 Task: Add Echo Falls Wild Alaskan Sockeye Smoked Salmon to the cart.
Action: Mouse moved to (13, 115)
Screenshot: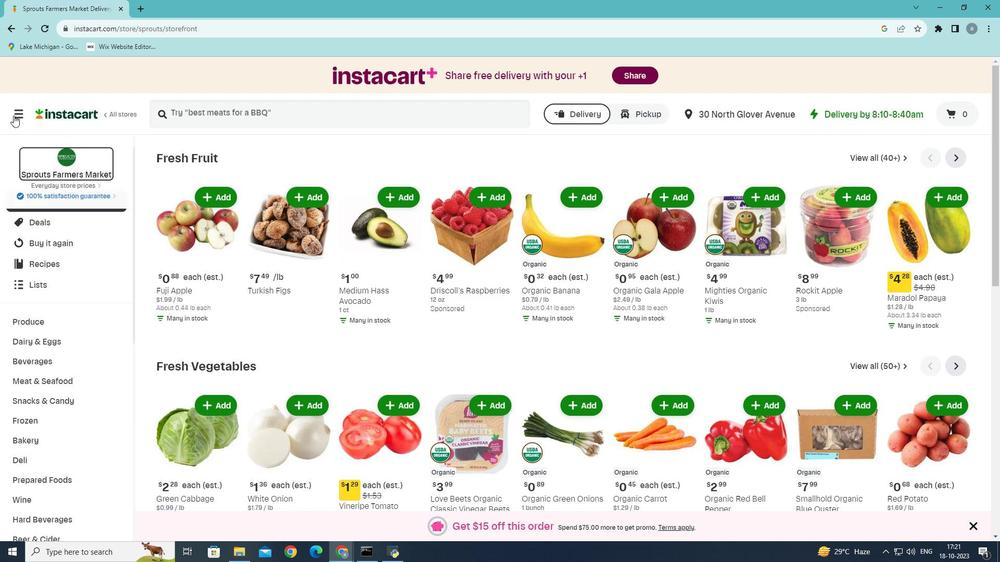 
Action: Mouse pressed left at (13, 115)
Screenshot: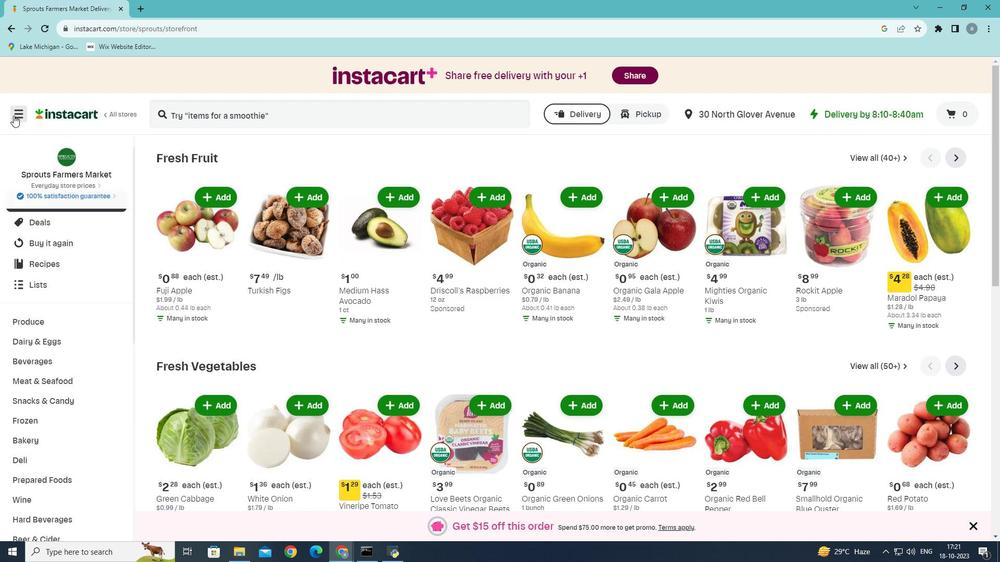 
Action: Mouse moved to (37, 302)
Screenshot: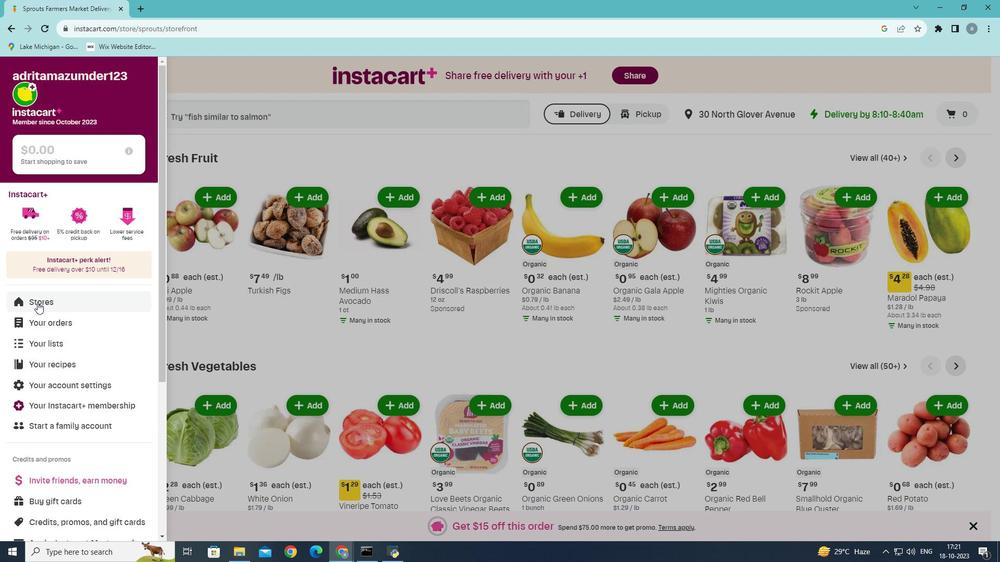
Action: Mouse pressed left at (37, 302)
Screenshot: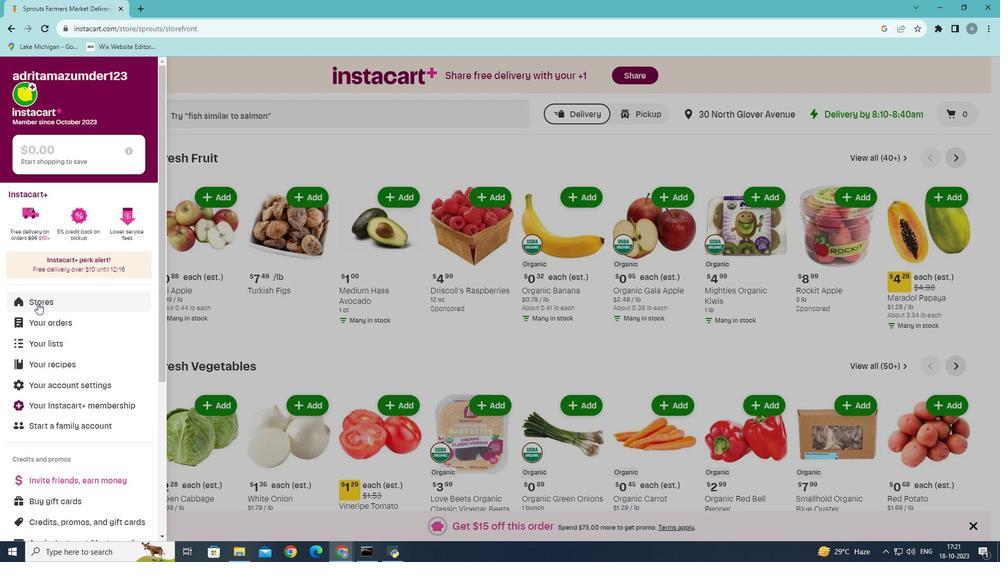 
Action: Mouse moved to (252, 112)
Screenshot: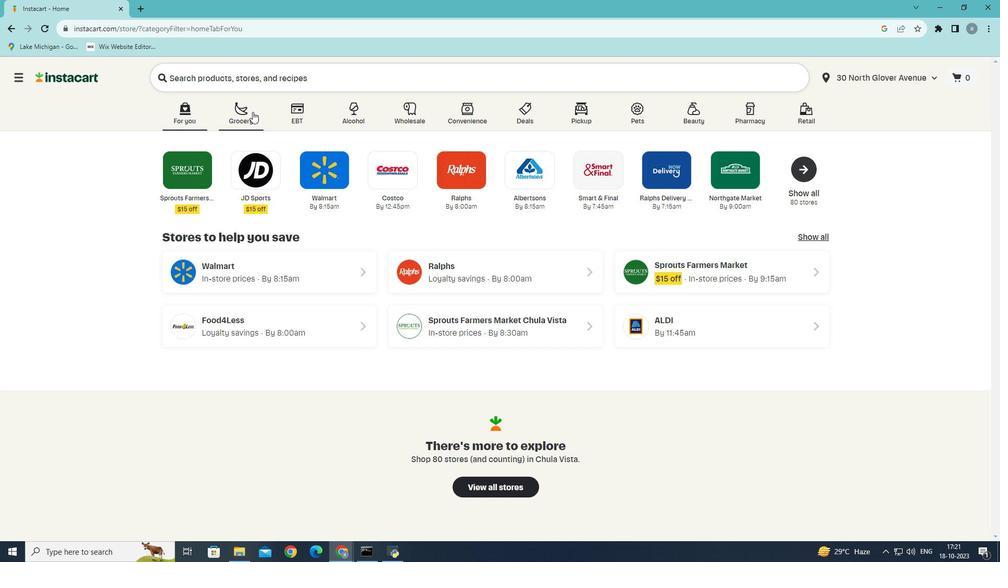 
Action: Mouse pressed left at (252, 112)
Screenshot: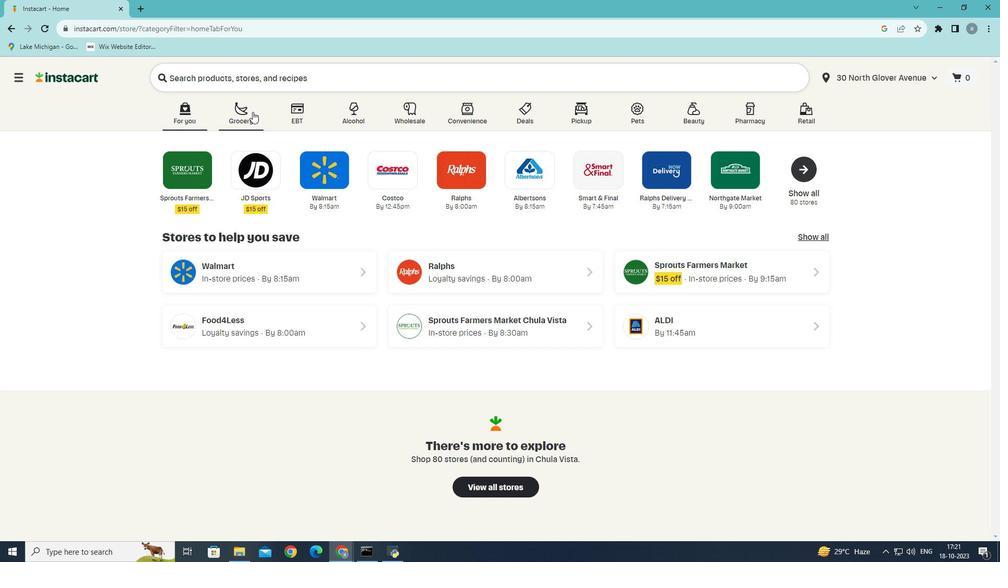 
Action: Mouse moved to (251, 327)
Screenshot: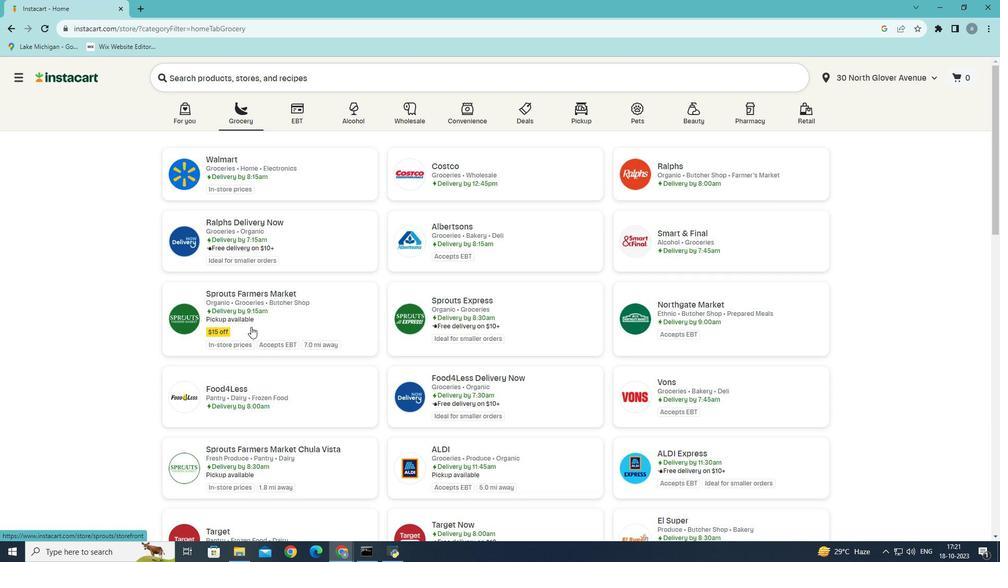 
Action: Mouse pressed left at (251, 327)
Screenshot: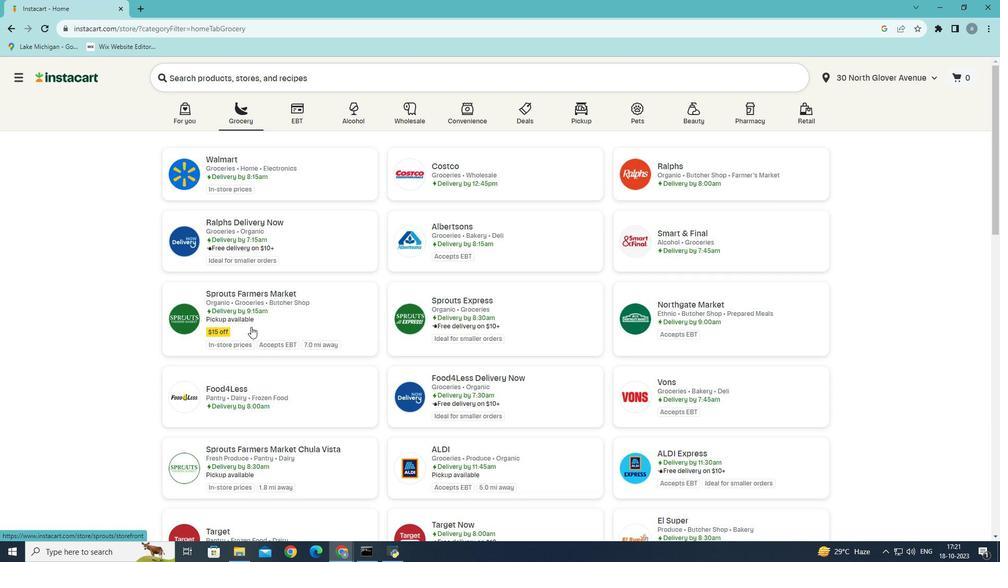 
Action: Mouse moved to (65, 430)
Screenshot: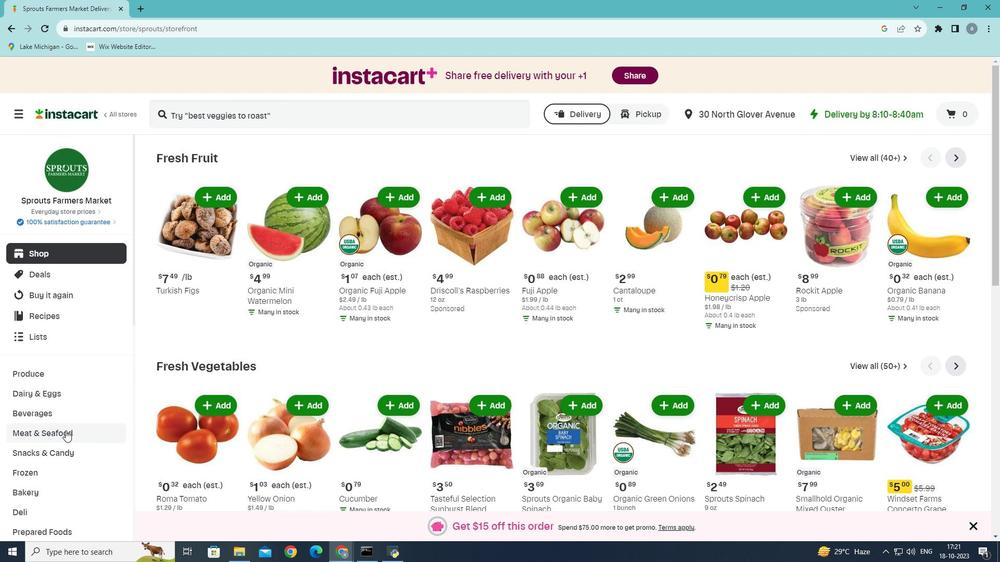 
Action: Mouse pressed left at (65, 430)
Screenshot: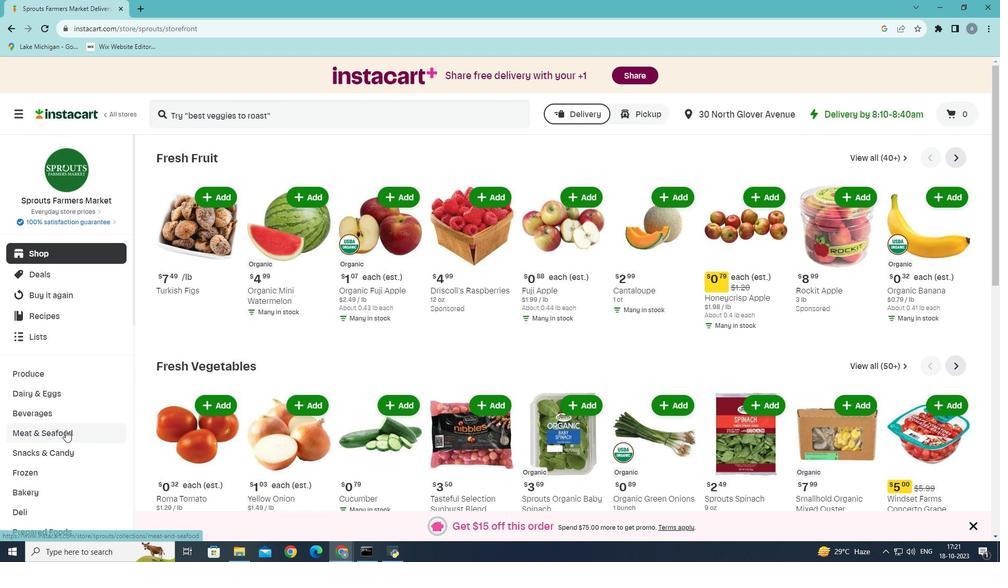 
Action: Mouse moved to (418, 187)
Screenshot: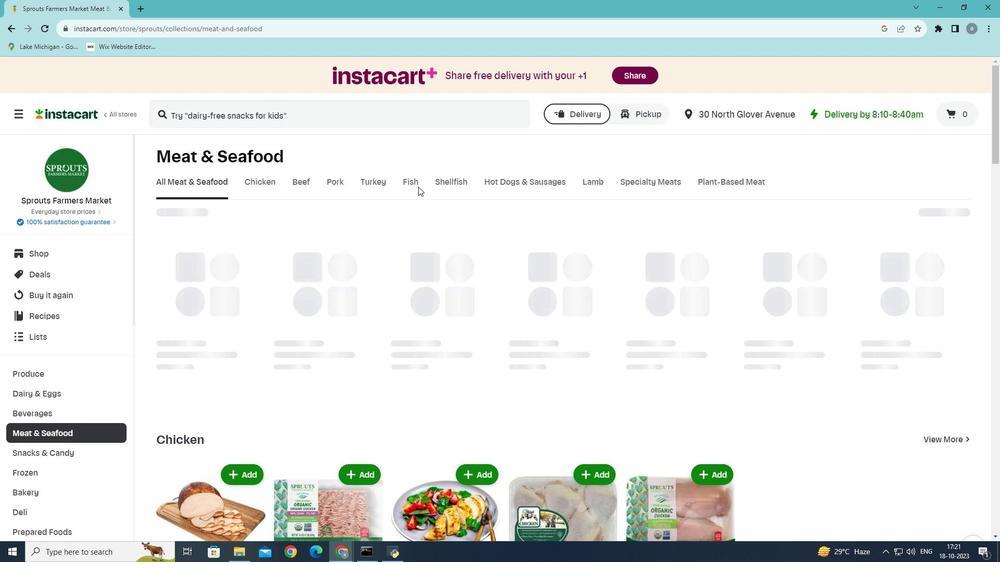 
Action: Mouse pressed left at (418, 187)
Screenshot: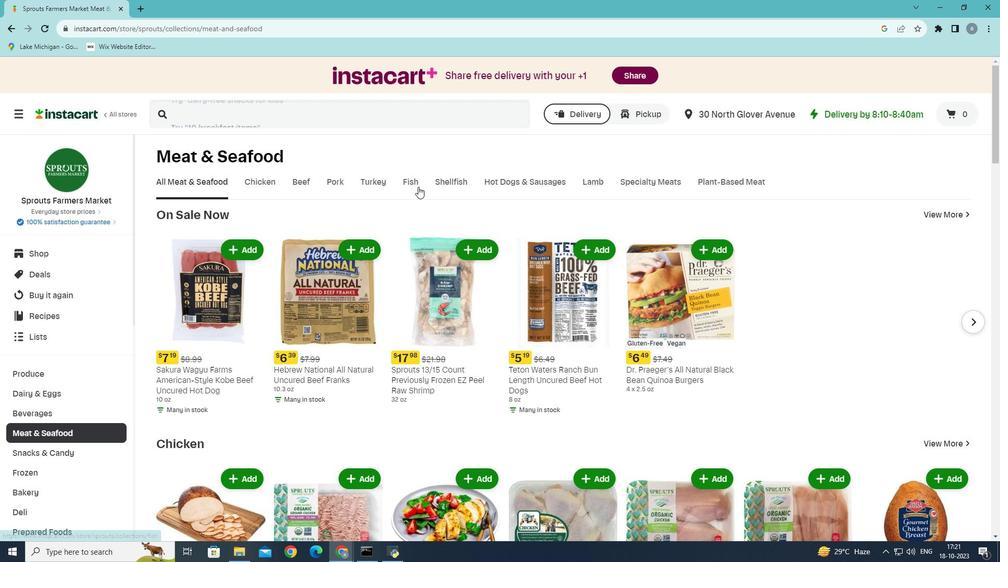 
Action: Mouse moved to (481, 326)
Screenshot: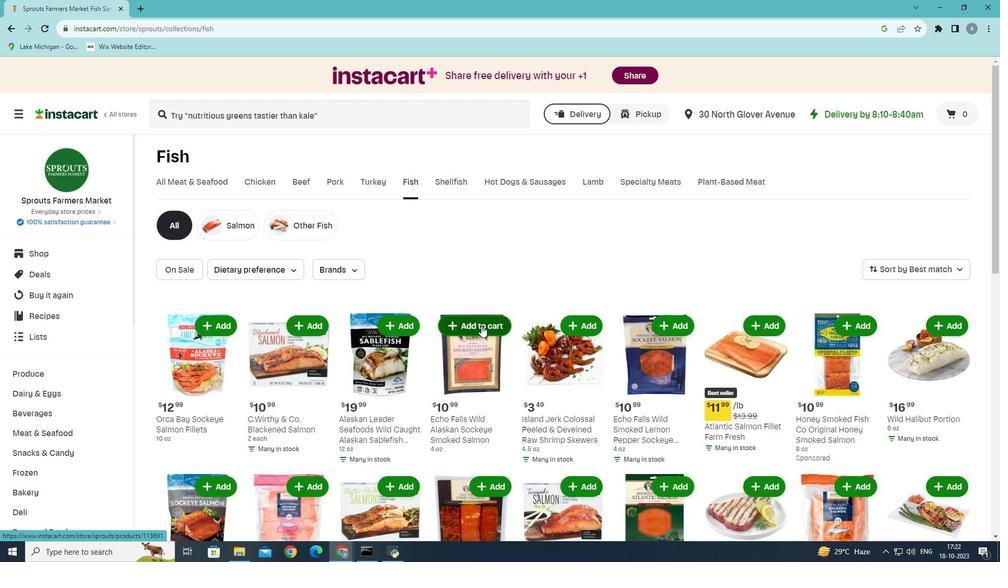 
Action: Mouse pressed left at (481, 326)
Screenshot: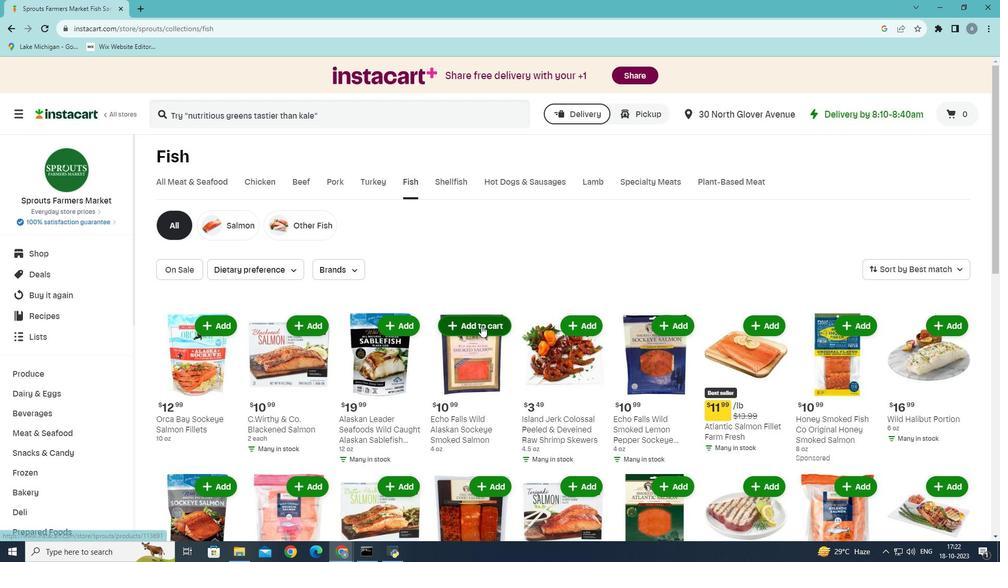 
